 Task: Search for the company name Walmart
Action: Mouse moved to (227, 81)
Screenshot: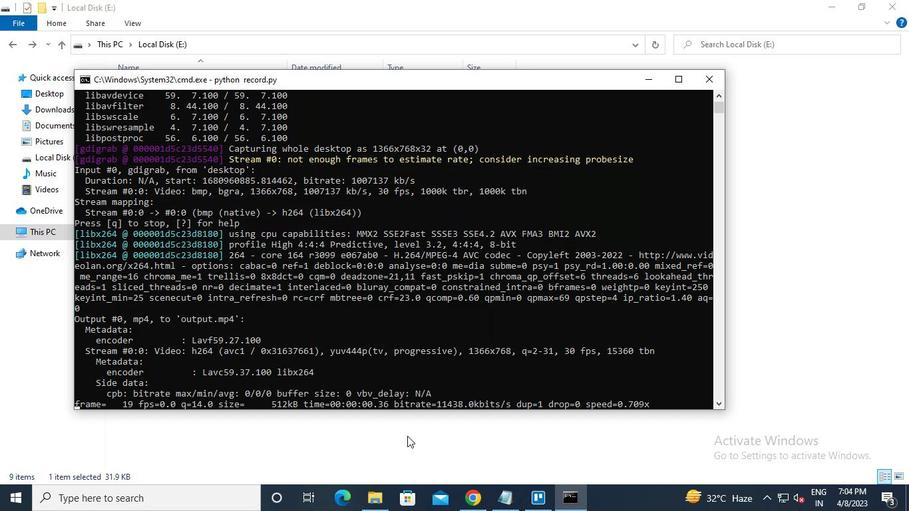 
Action: Mouse pressed left at (227, 81)
Screenshot: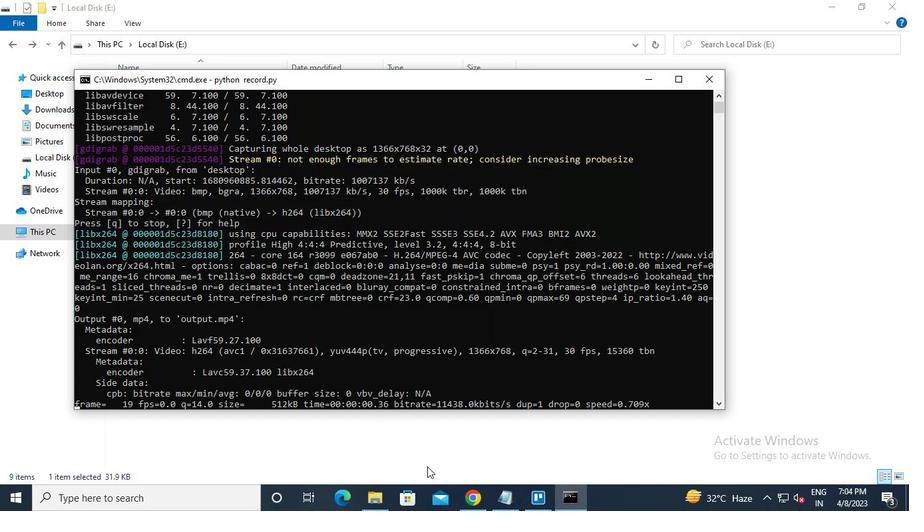 
Action: Mouse moved to (227, 80)
Screenshot: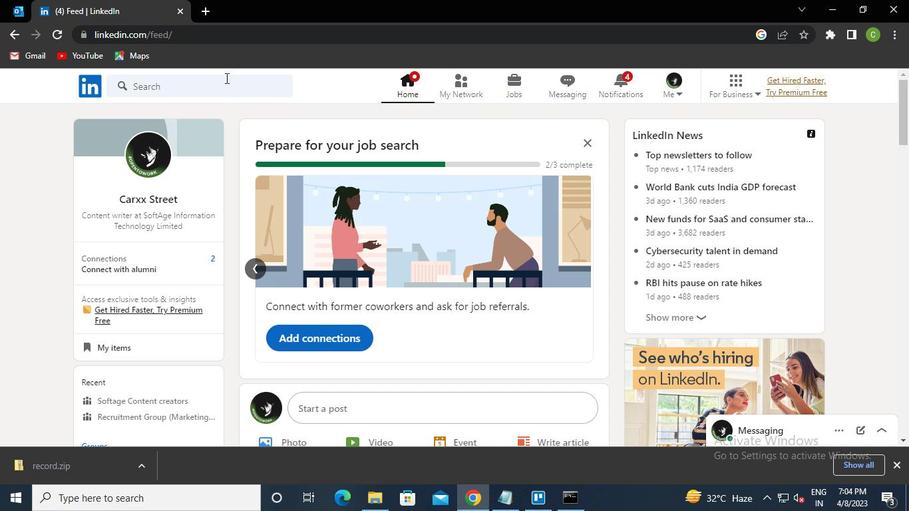 
Action: Mouse pressed left at (227, 80)
Screenshot: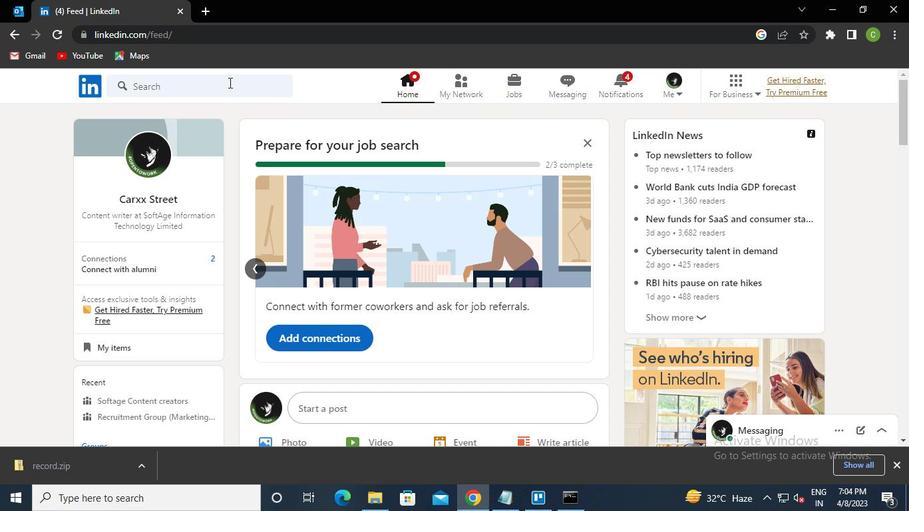 
Action: Mouse moved to (227, 81)
Screenshot: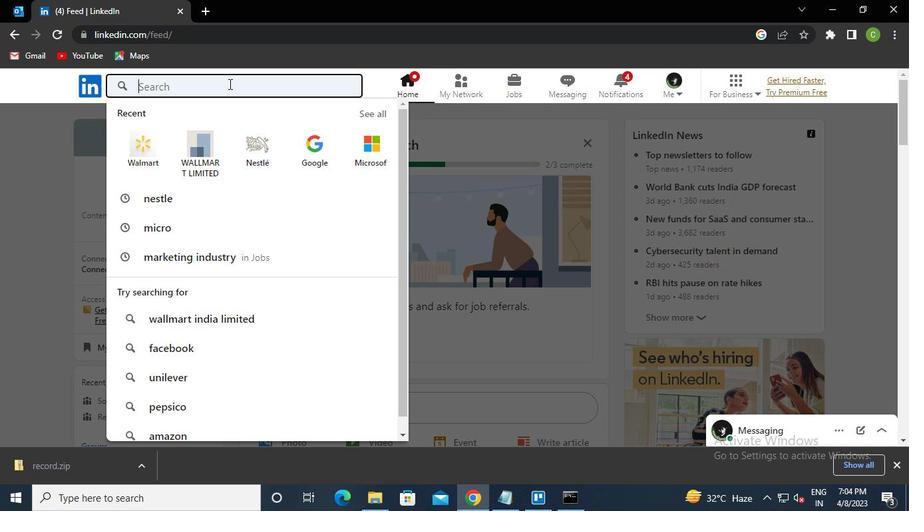 
Action: Mouse pressed left at (227, 81)
Screenshot: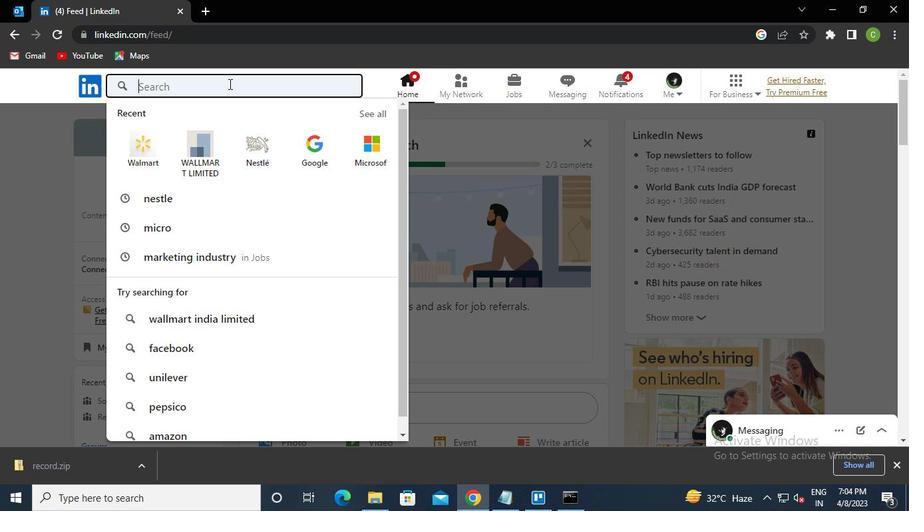
Action: Mouse moved to (227, 80)
Screenshot: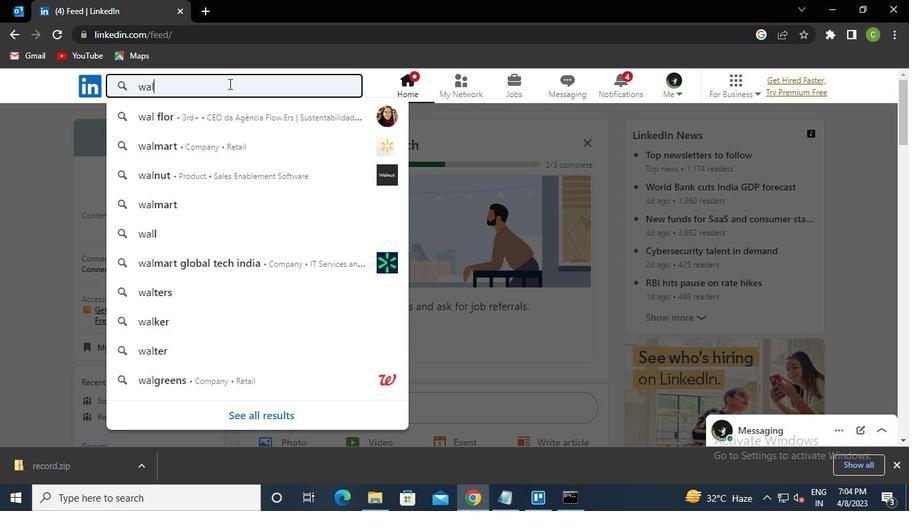 
Action: Mouse pressed left at (227, 80)
Screenshot: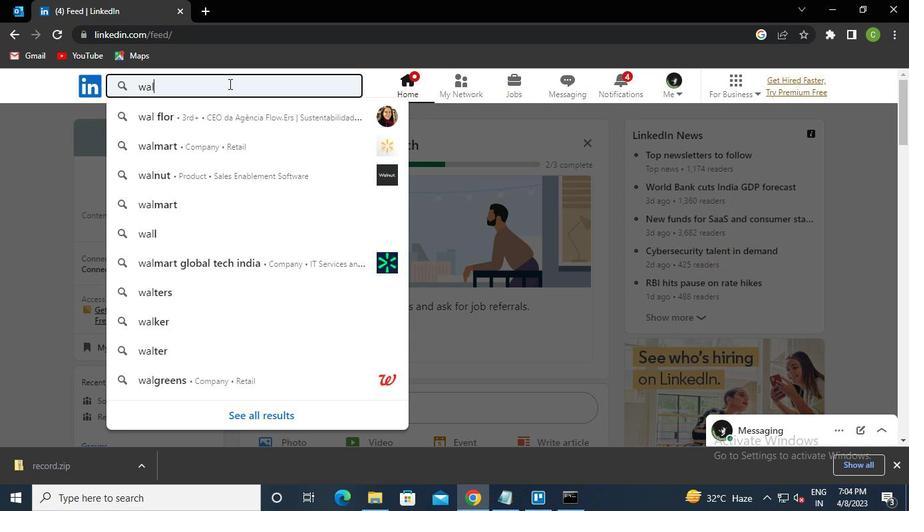 
Action: Mouse moved to (227, 81)
Screenshot: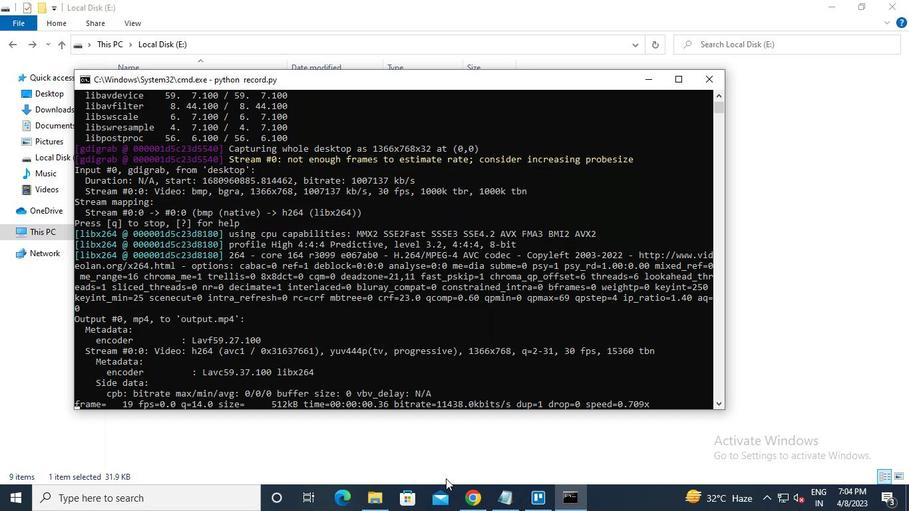 
Action: Mouse pressed left at (227, 81)
Screenshot: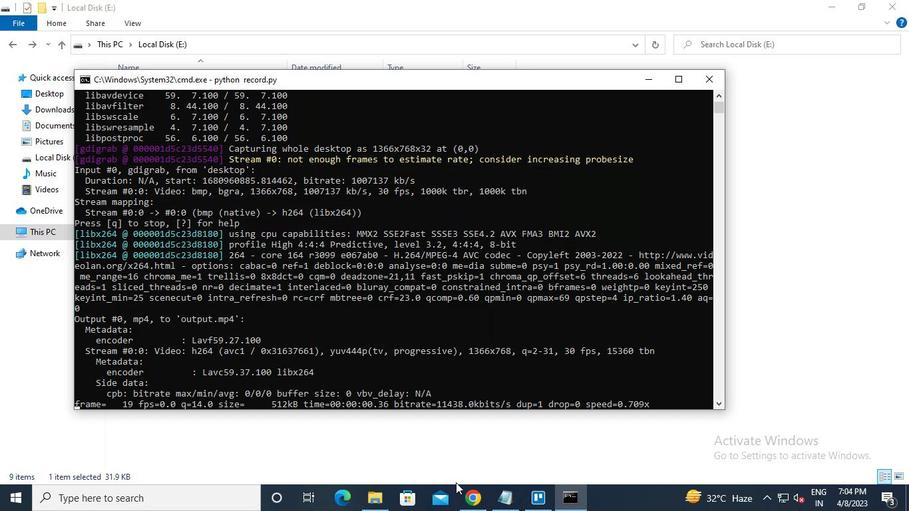 
Action: Mouse moved to (227, 80)
Screenshot: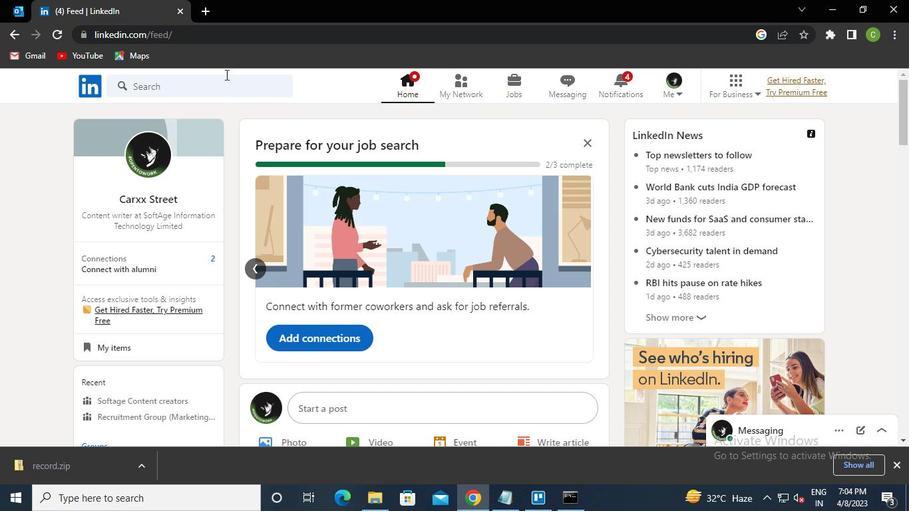 
Action: Mouse pressed left at (227, 80)
Screenshot: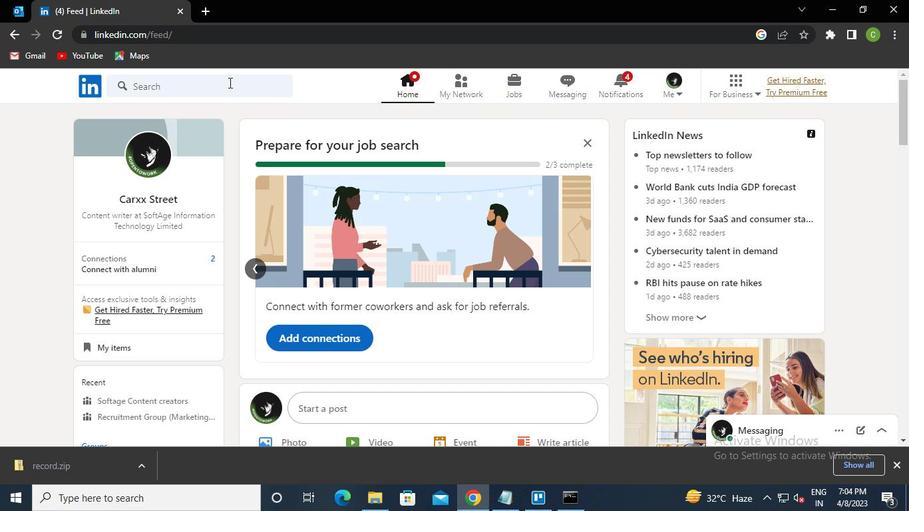 
Action: Keyboard w
Screenshot: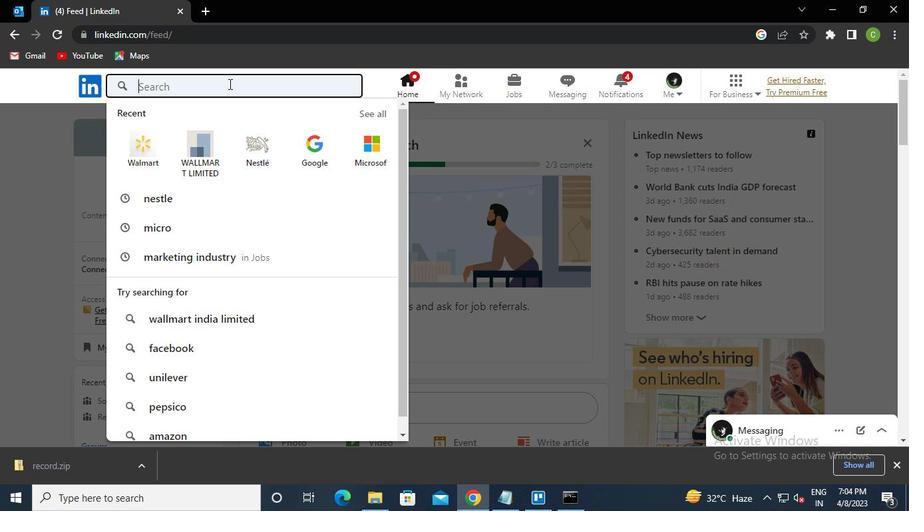 
Action: Keyboard a
Screenshot: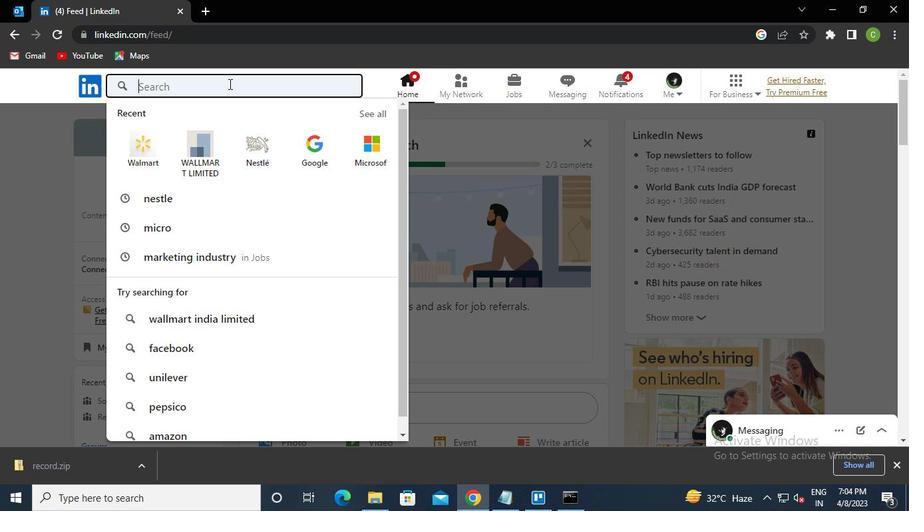 
Action: Keyboard l
Screenshot: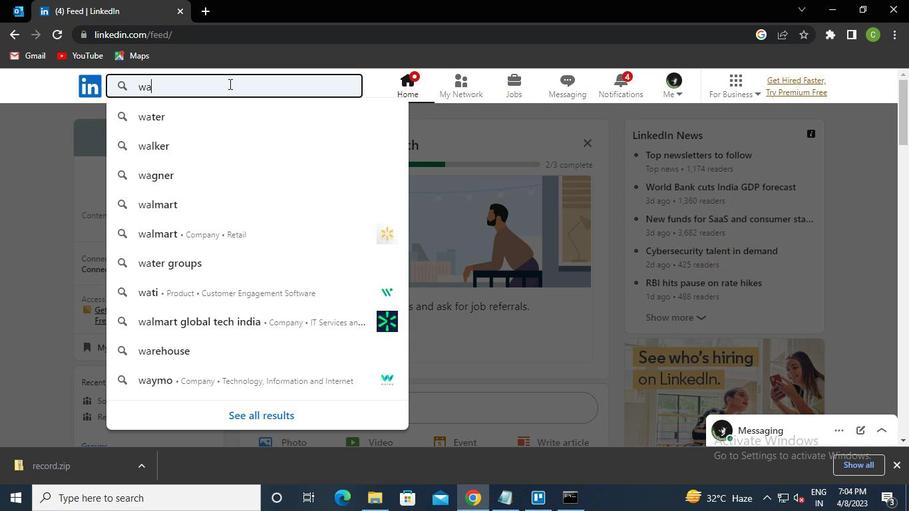 
Action: Keyboard m
Screenshot: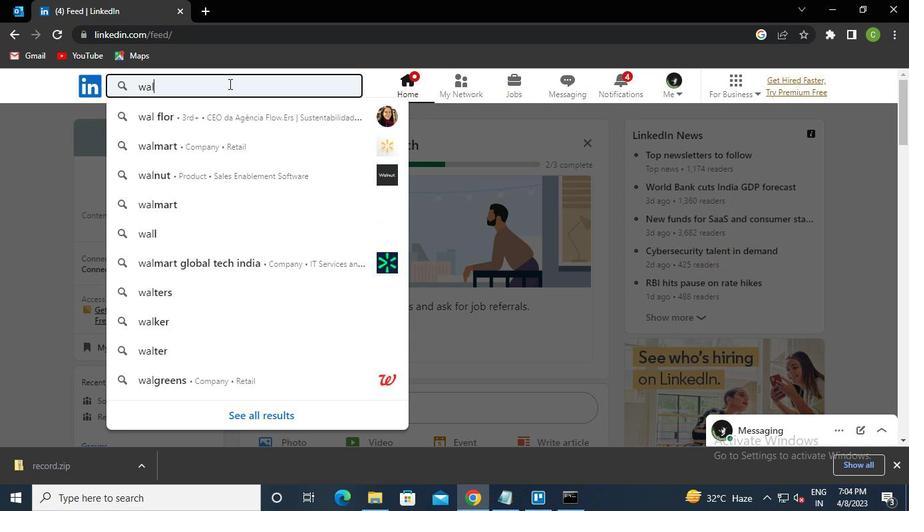 
Action: Keyboard a
Screenshot: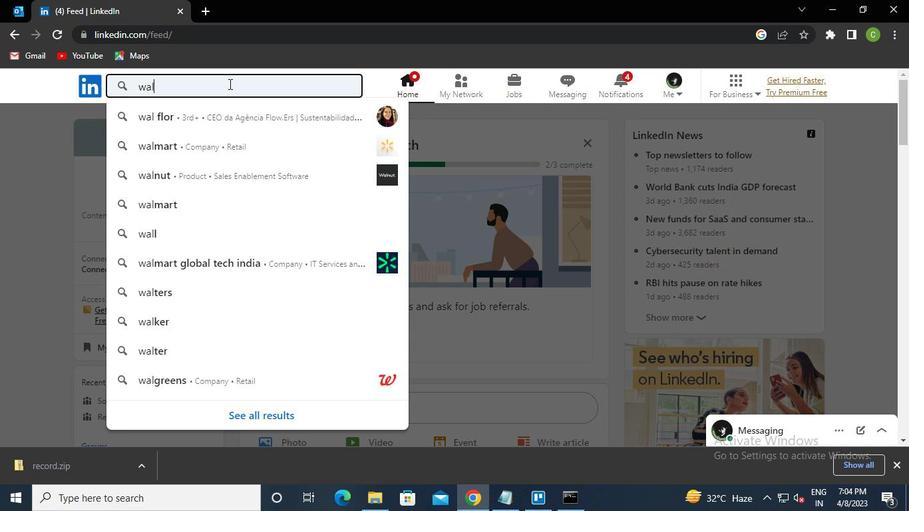 
Action: Keyboard r
Screenshot: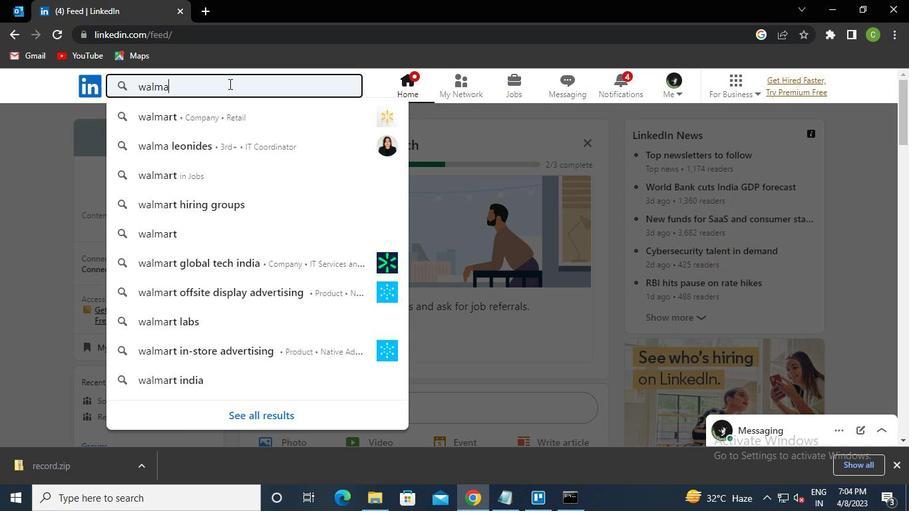 
Action: Keyboard t
Screenshot: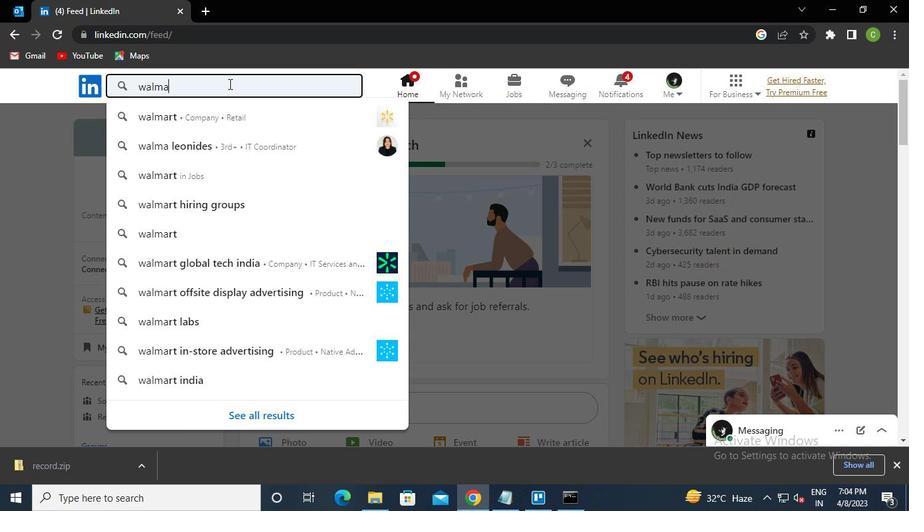 
Action: Keyboard Key.enter
Screenshot: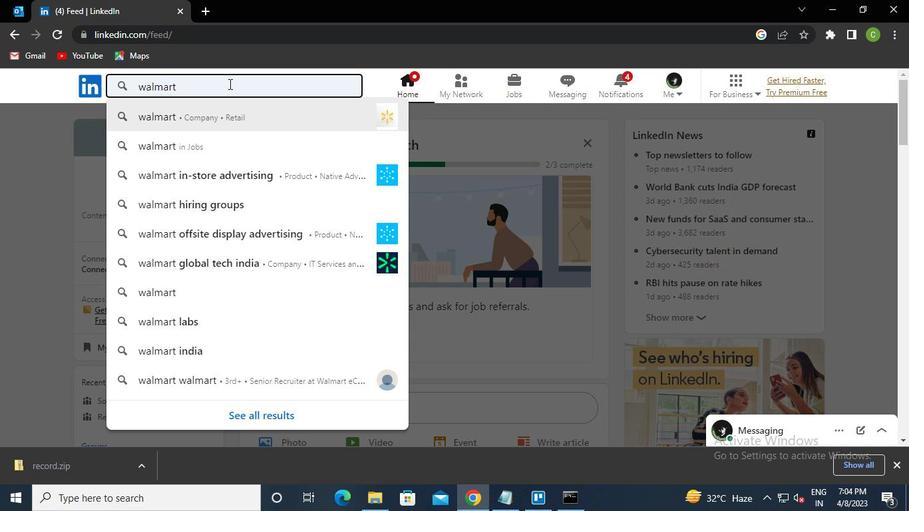 
Action: Mouse moved to (227, 81)
Screenshot: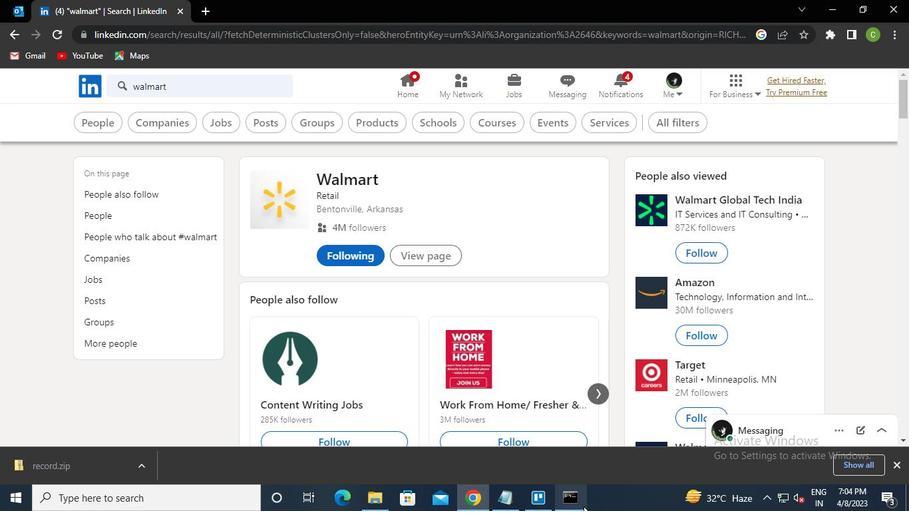
Action: Mouse pressed left at (227, 81)
Screenshot: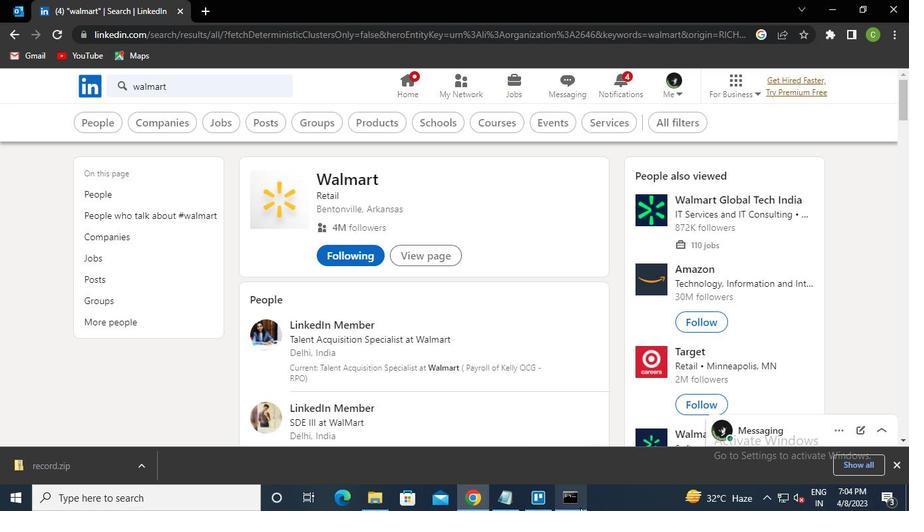 
Action: Mouse moved to (227, 80)
Screenshot: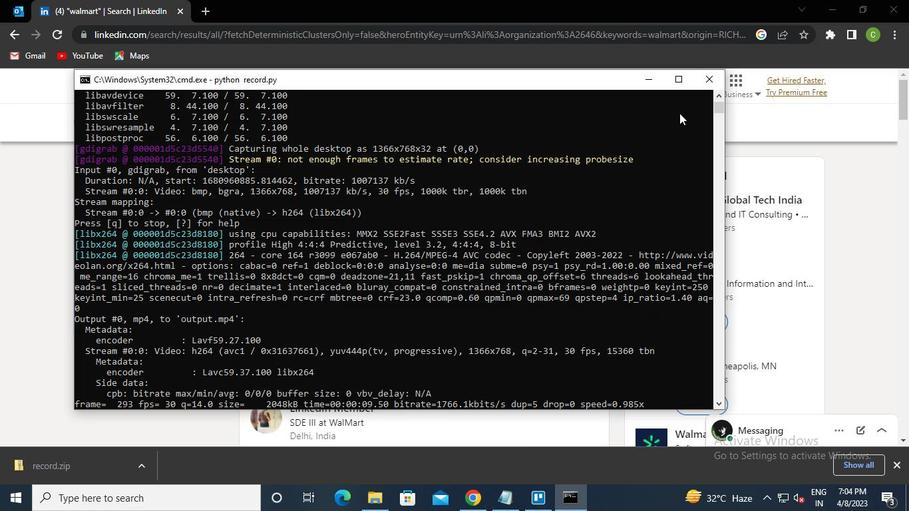 
Action: Mouse pressed left at (227, 80)
Screenshot: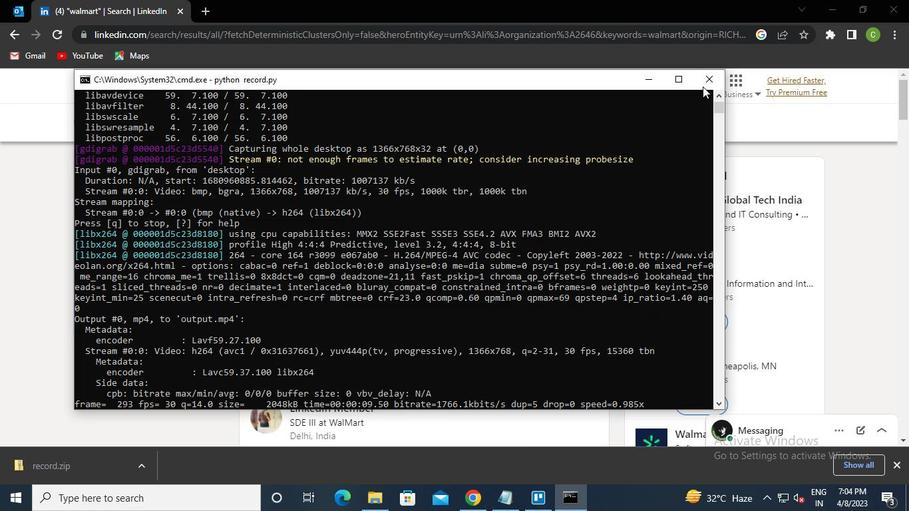 
Action: Mouse moved to (227, 80)
Screenshot: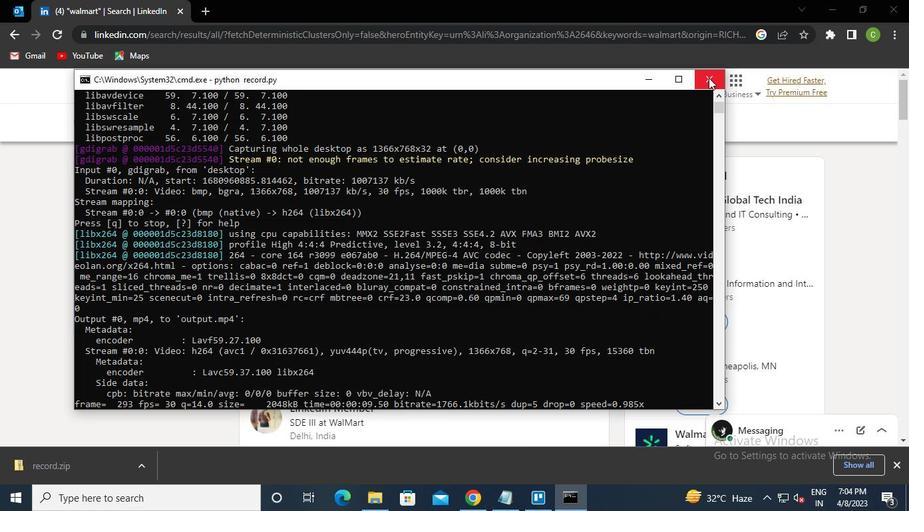 
